 Task: Check the percentage active listings of backyard in the last 5 years.
Action: Mouse moved to (1020, 240)
Screenshot: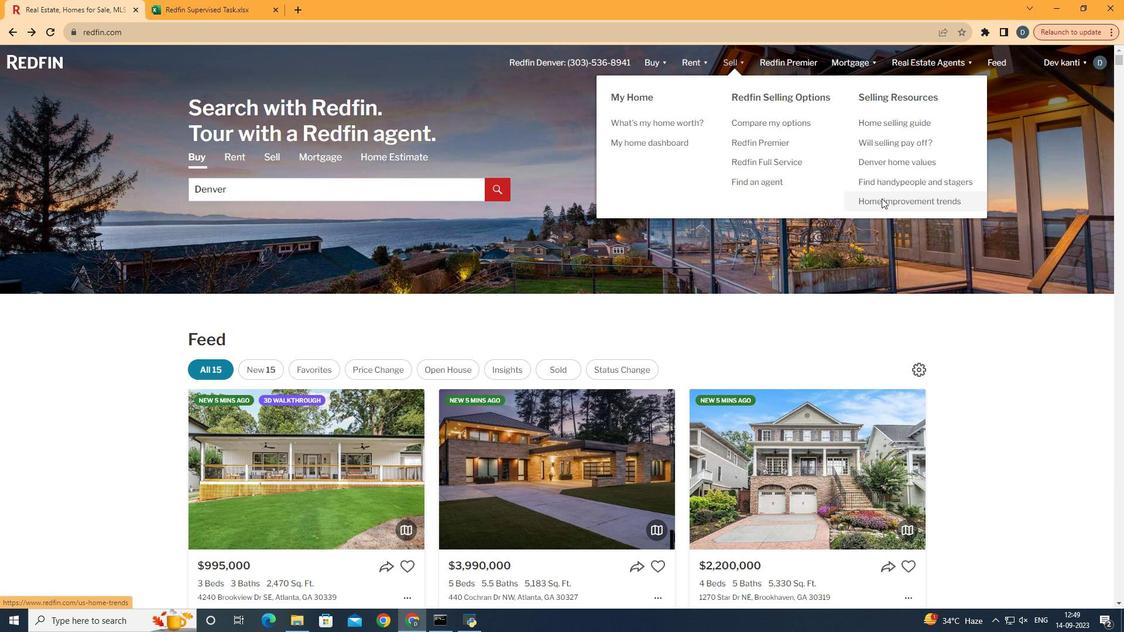 
Action: Mouse pressed left at (1020, 240)
Screenshot: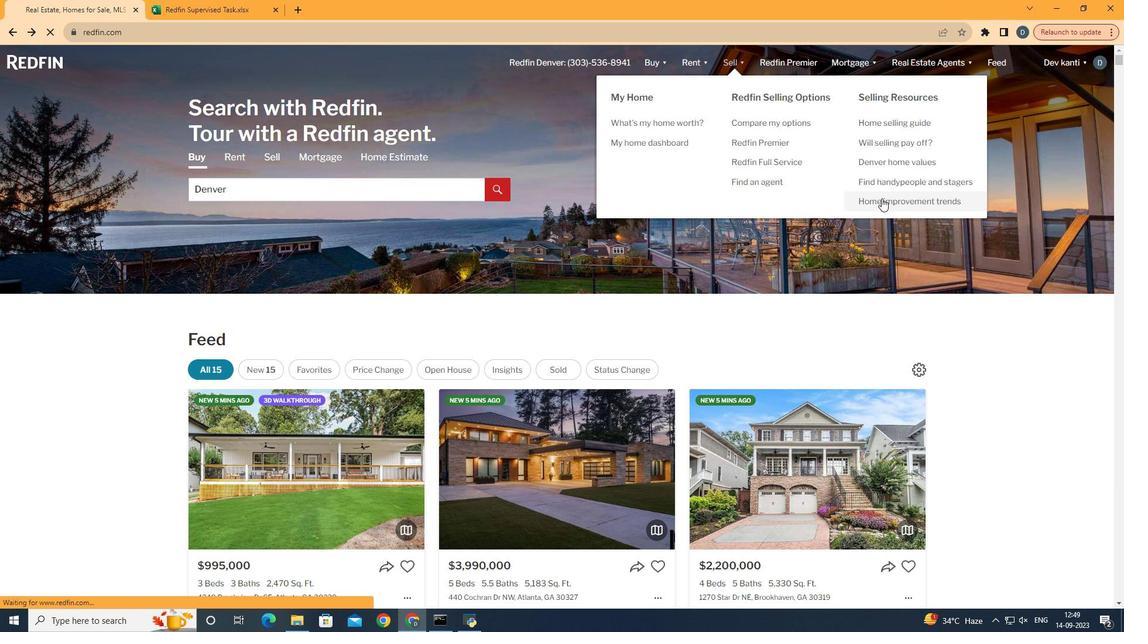
Action: Mouse moved to (280, 254)
Screenshot: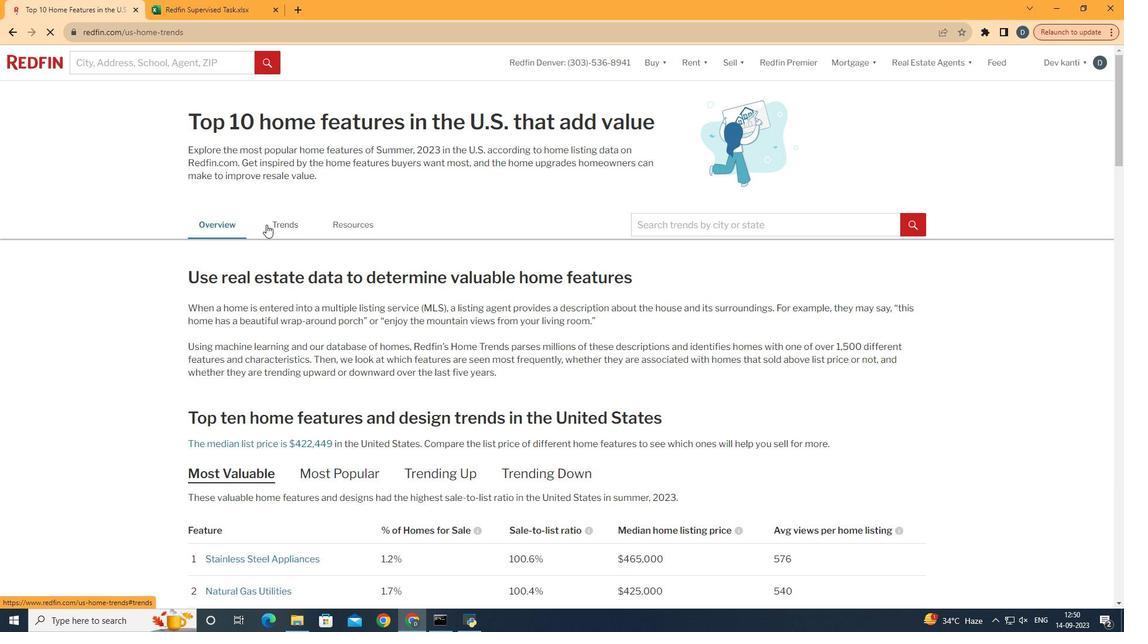
Action: Mouse pressed left at (280, 254)
Screenshot: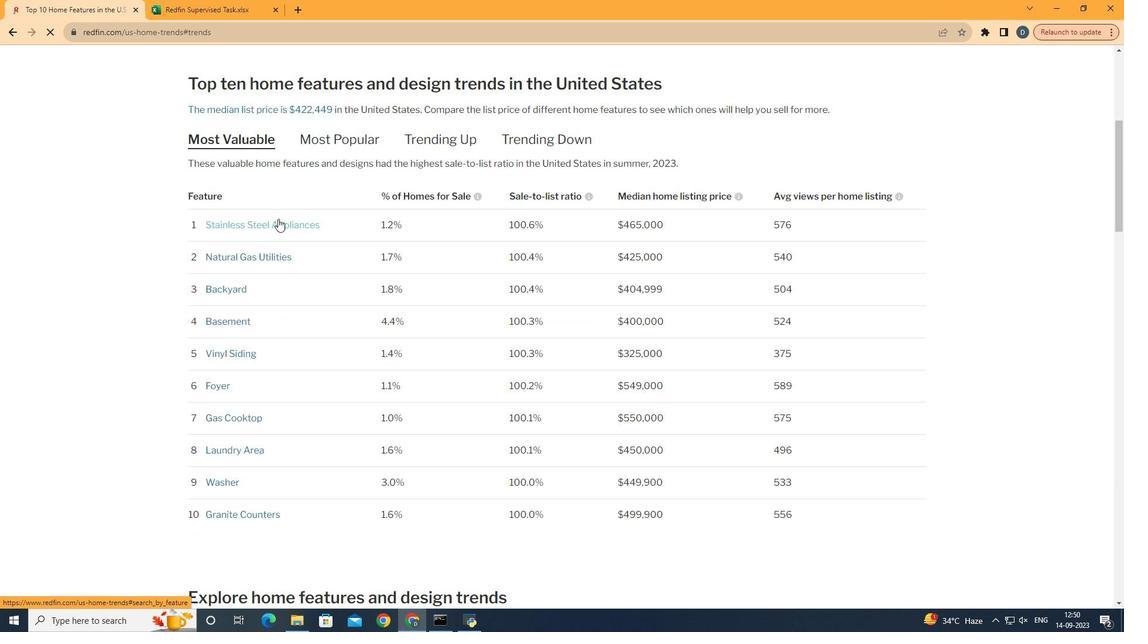 
Action: Mouse moved to (379, 314)
Screenshot: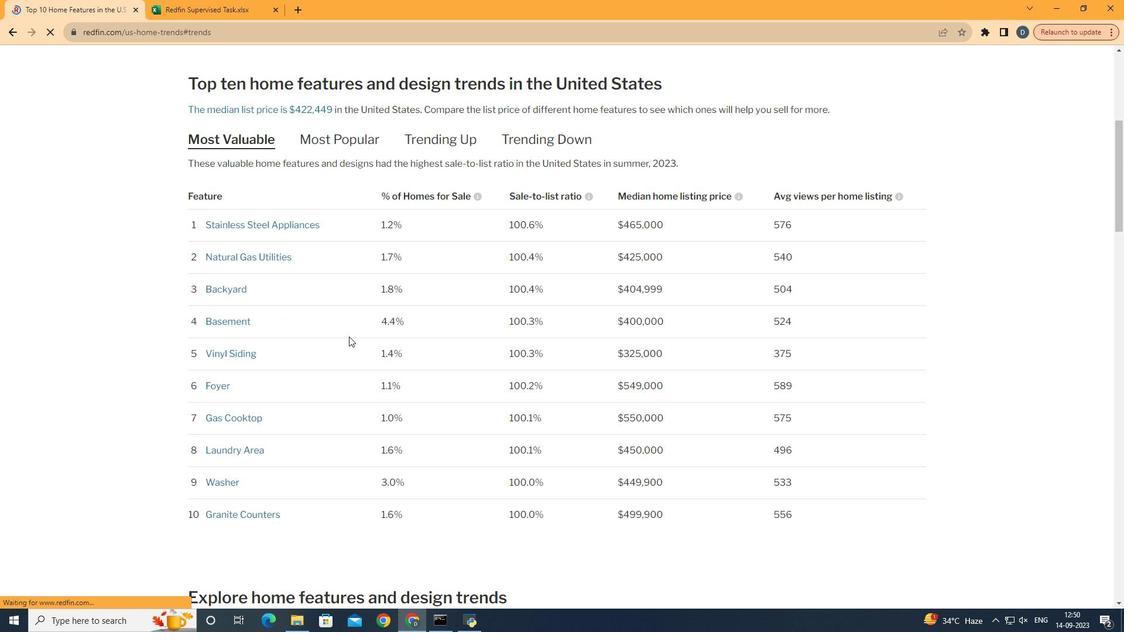 
Action: Mouse scrolled (379, 314) with delta (0, 0)
Screenshot: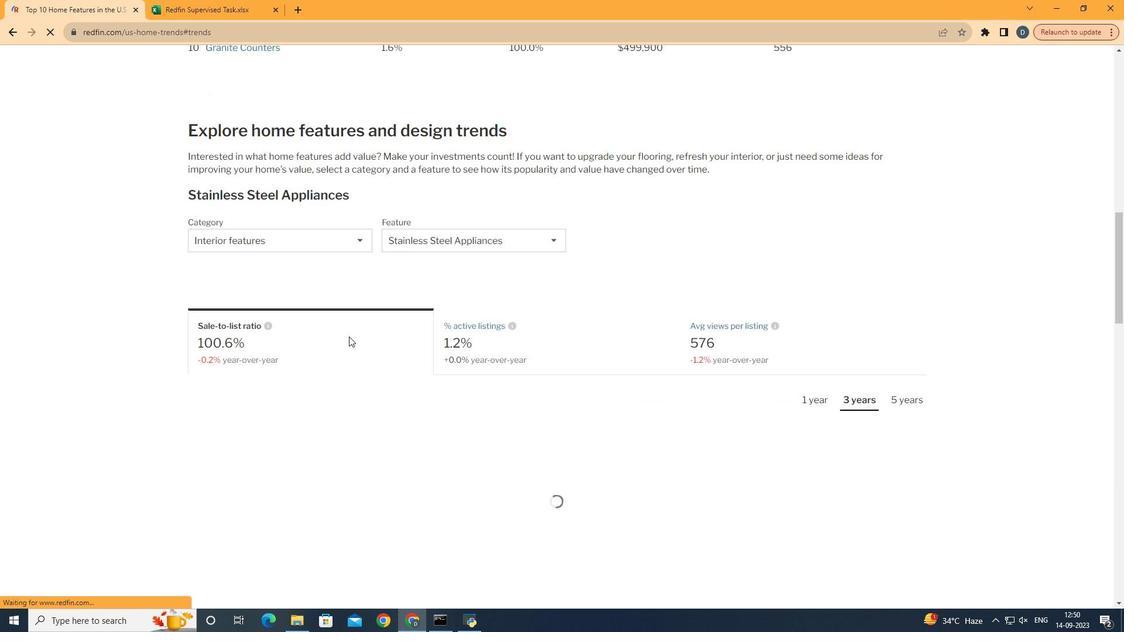 
Action: Mouse scrolled (379, 314) with delta (0, 0)
Screenshot: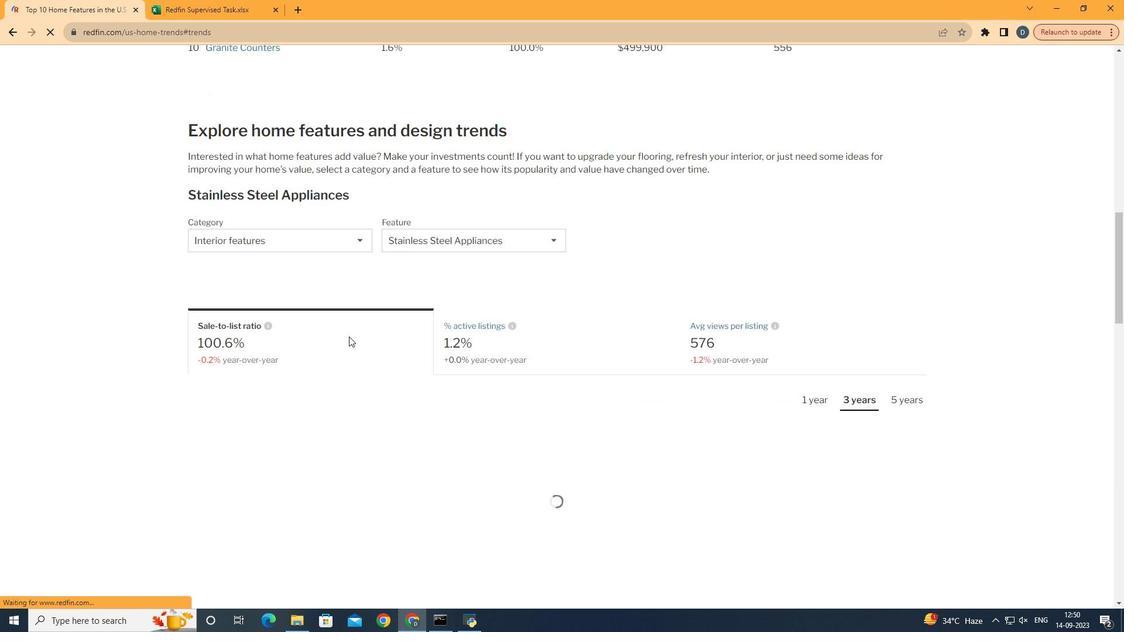 
Action: Mouse scrolled (379, 314) with delta (0, 0)
Screenshot: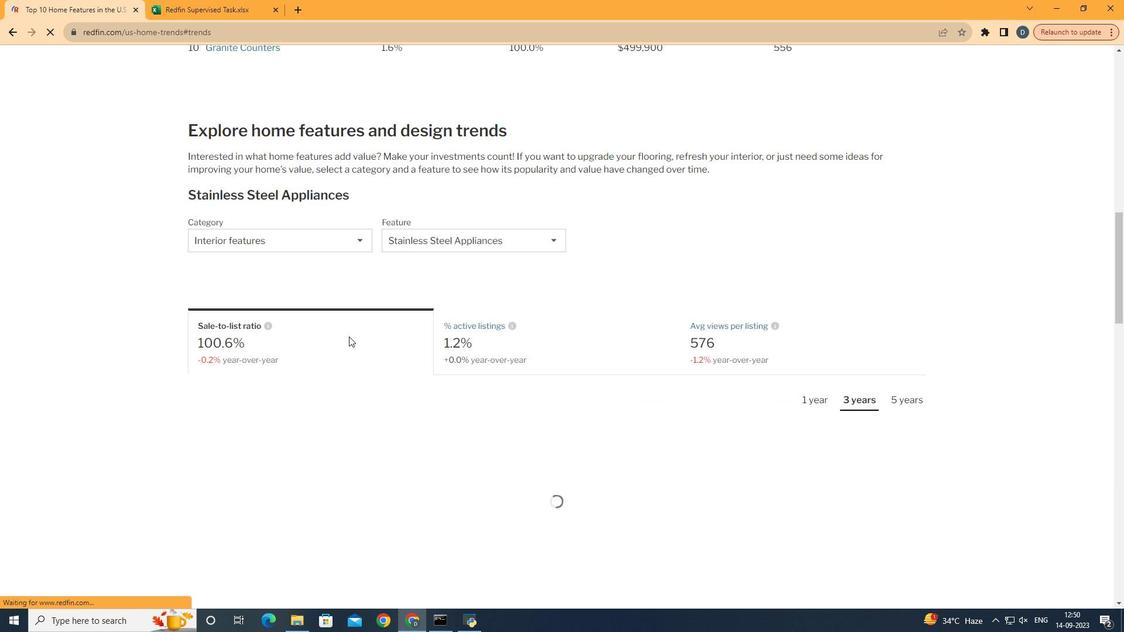 
Action: Mouse scrolled (379, 314) with delta (0, 0)
Screenshot: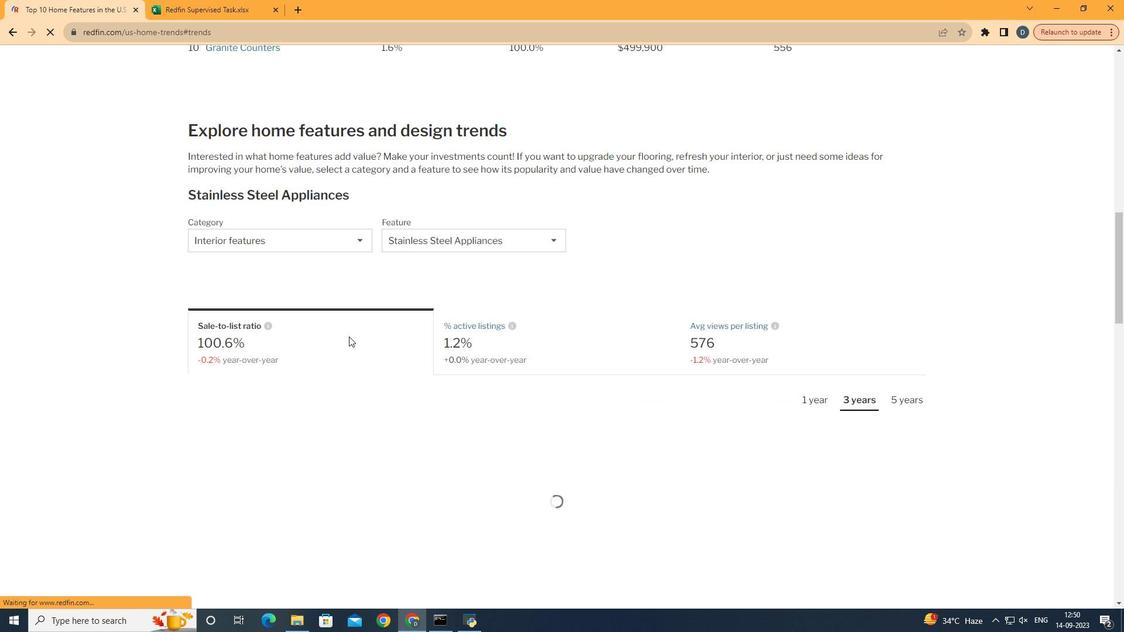 
Action: Mouse scrolled (379, 314) with delta (0, 0)
Screenshot: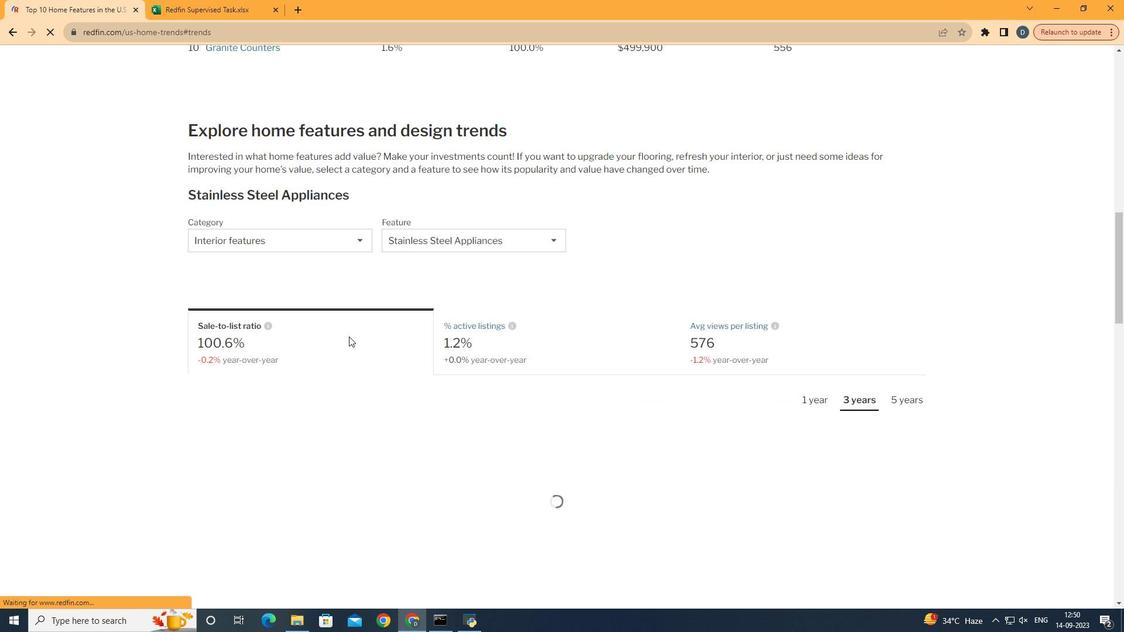 
Action: Mouse scrolled (379, 314) with delta (0, 0)
Screenshot: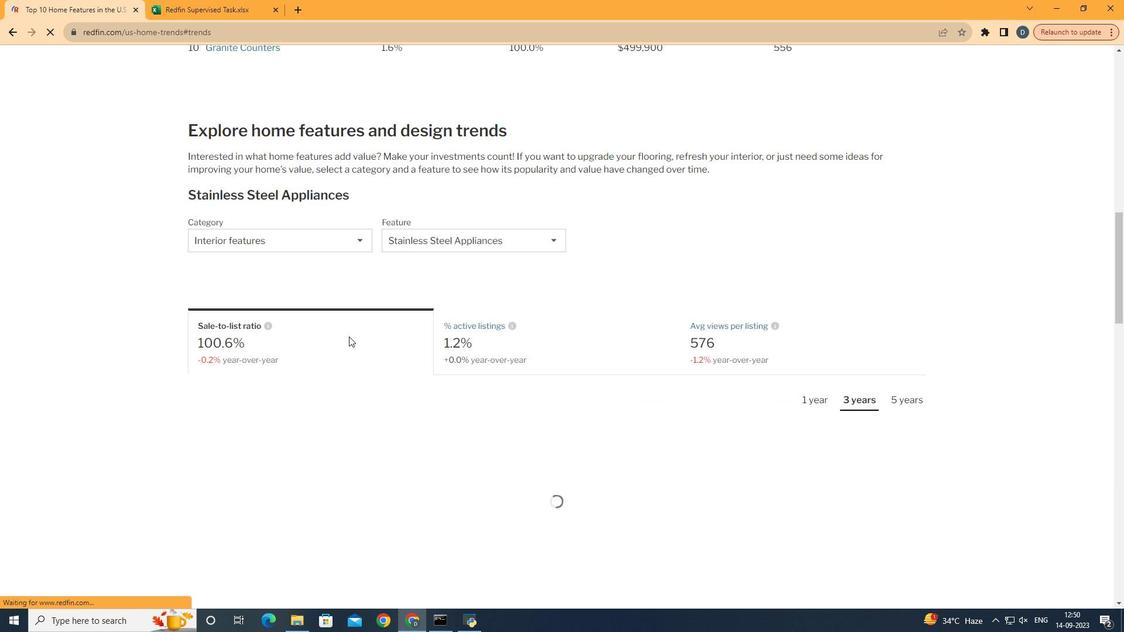 
Action: Mouse scrolled (379, 314) with delta (0, 0)
Screenshot: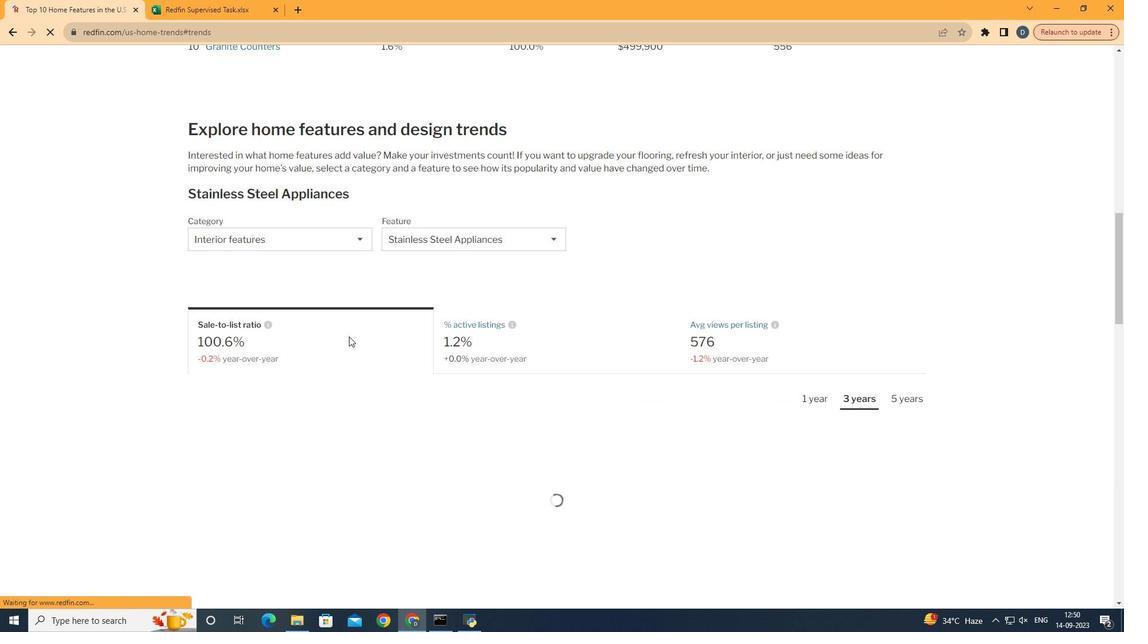 
Action: Mouse scrolled (379, 314) with delta (0, 0)
Screenshot: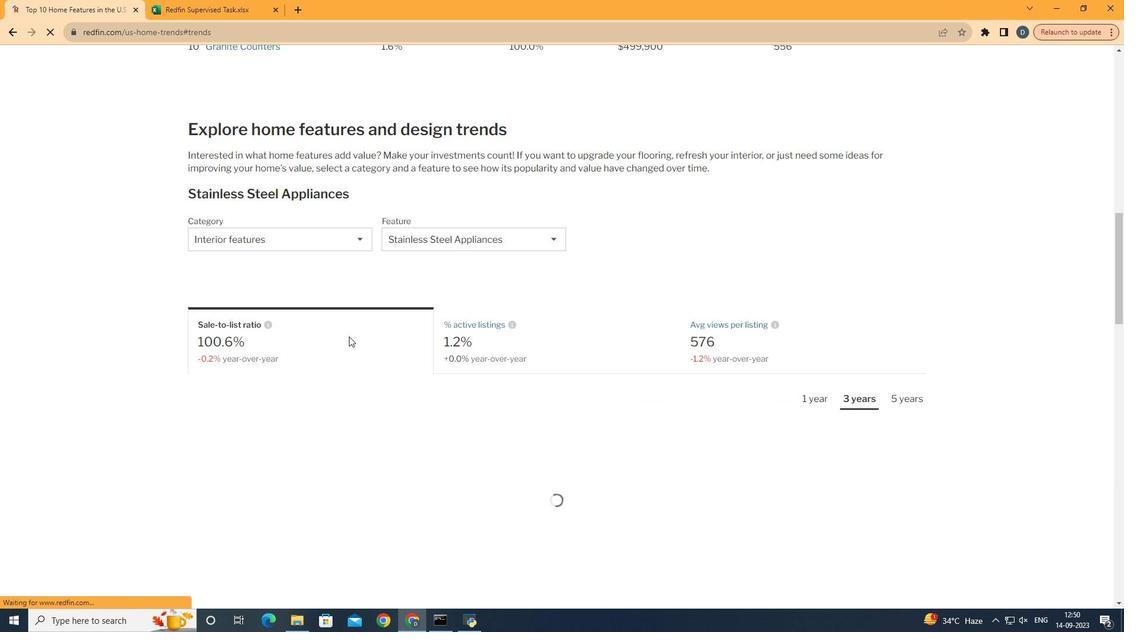 
Action: Mouse moved to (339, 280)
Screenshot: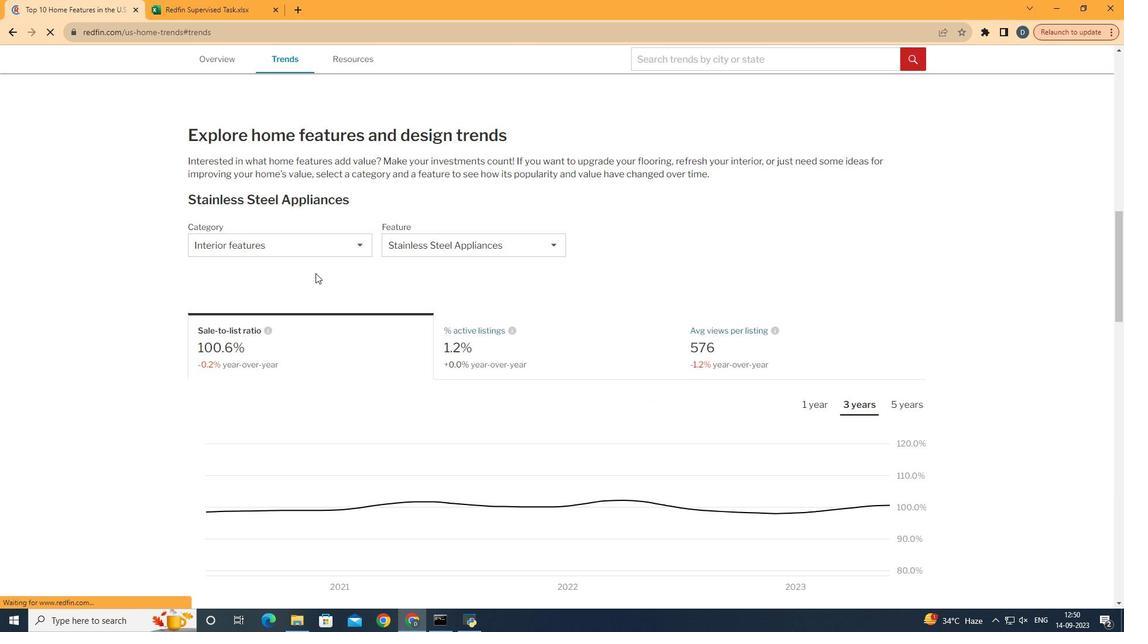 
Action: Mouse scrolled (339, 280) with delta (0, 0)
Screenshot: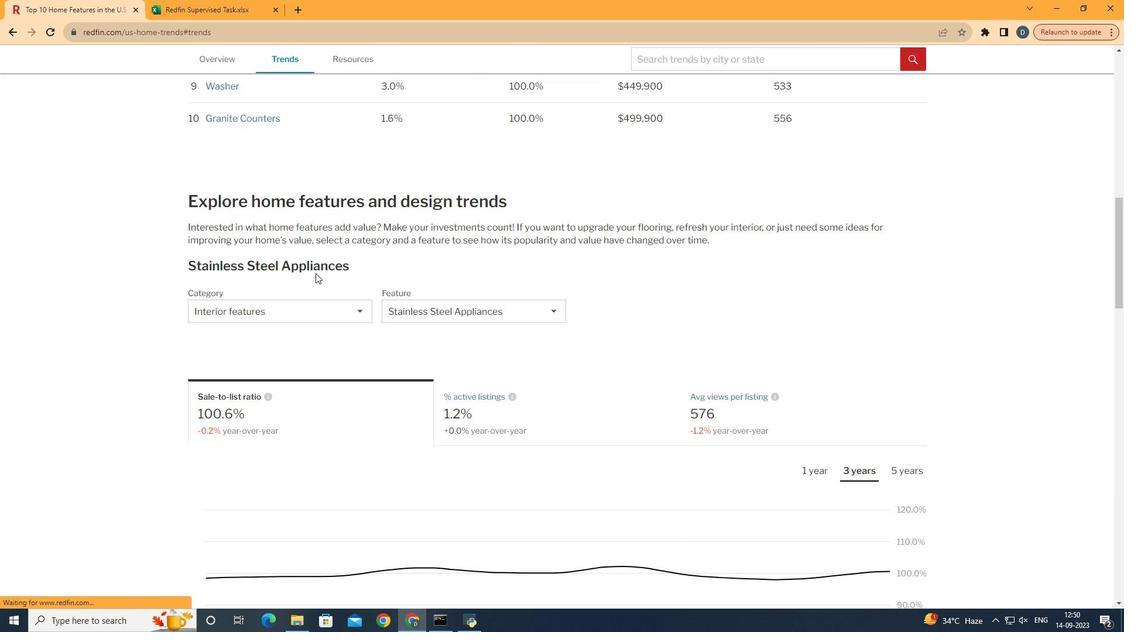 
Action: Mouse scrolled (339, 280) with delta (0, 0)
Screenshot: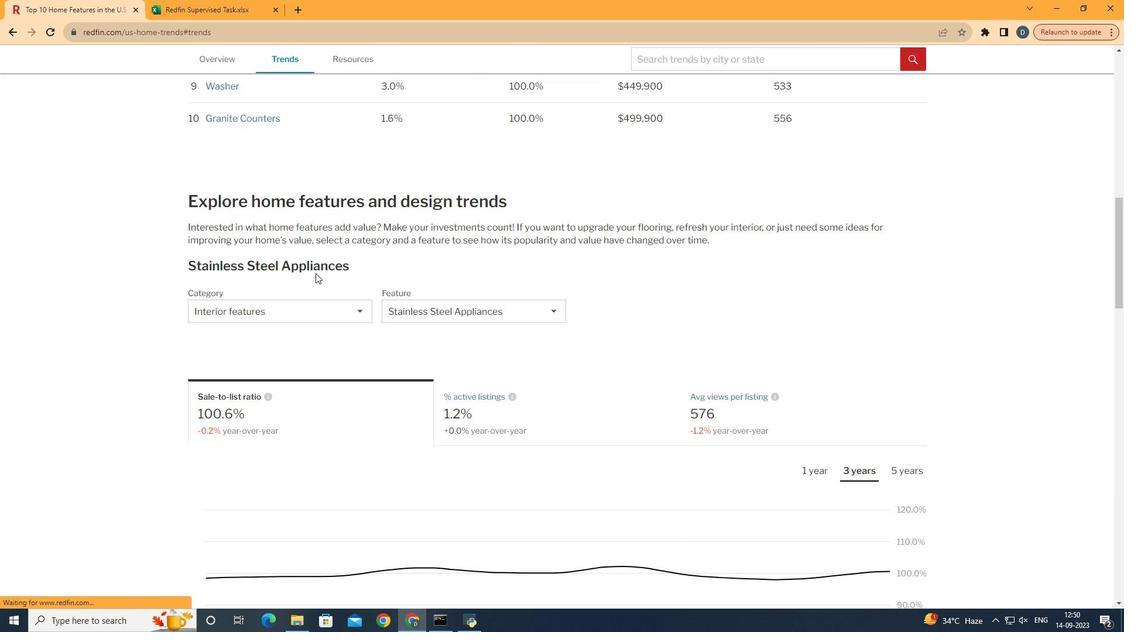 
Action: Mouse scrolled (339, 280) with delta (0, 0)
Screenshot: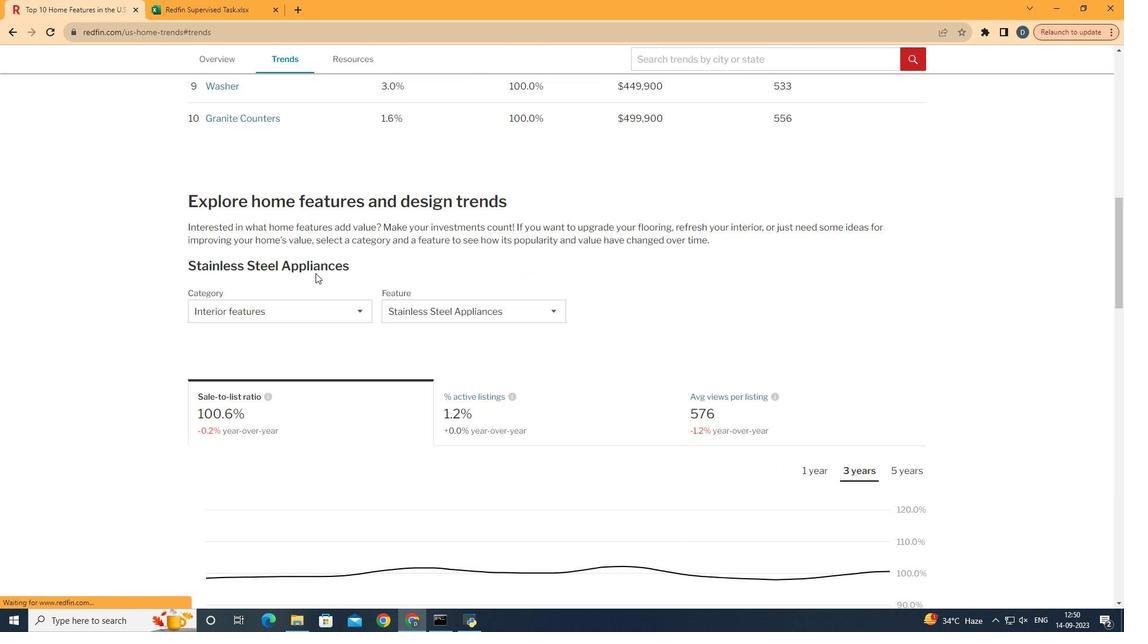 
Action: Mouse scrolled (339, 280) with delta (0, 0)
Screenshot: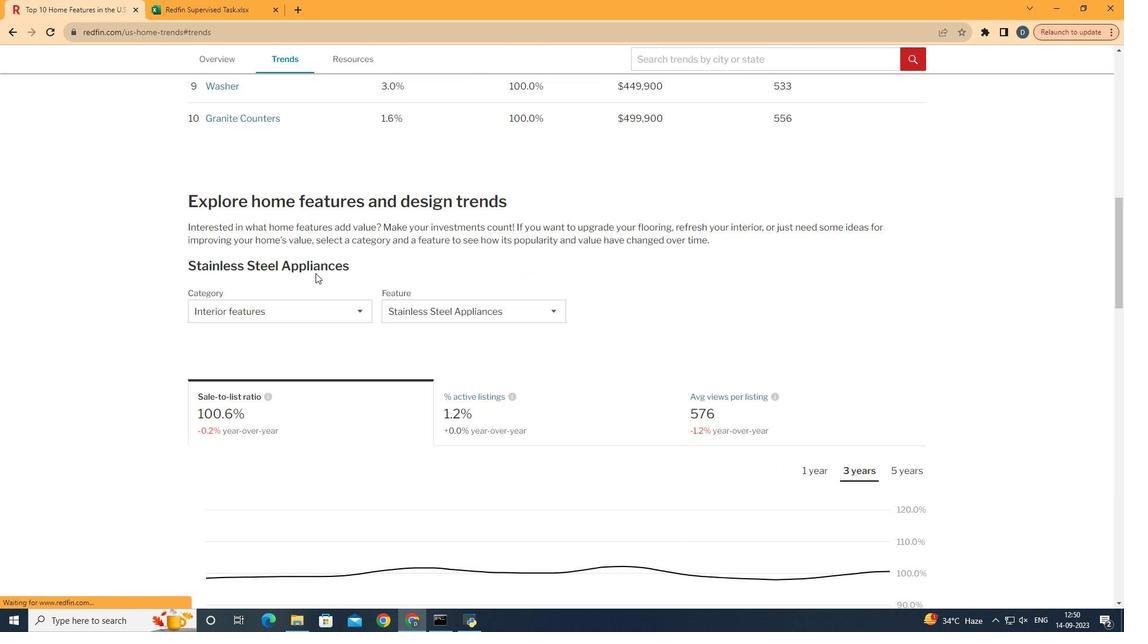 
Action: Mouse scrolled (339, 280) with delta (0, 0)
Screenshot: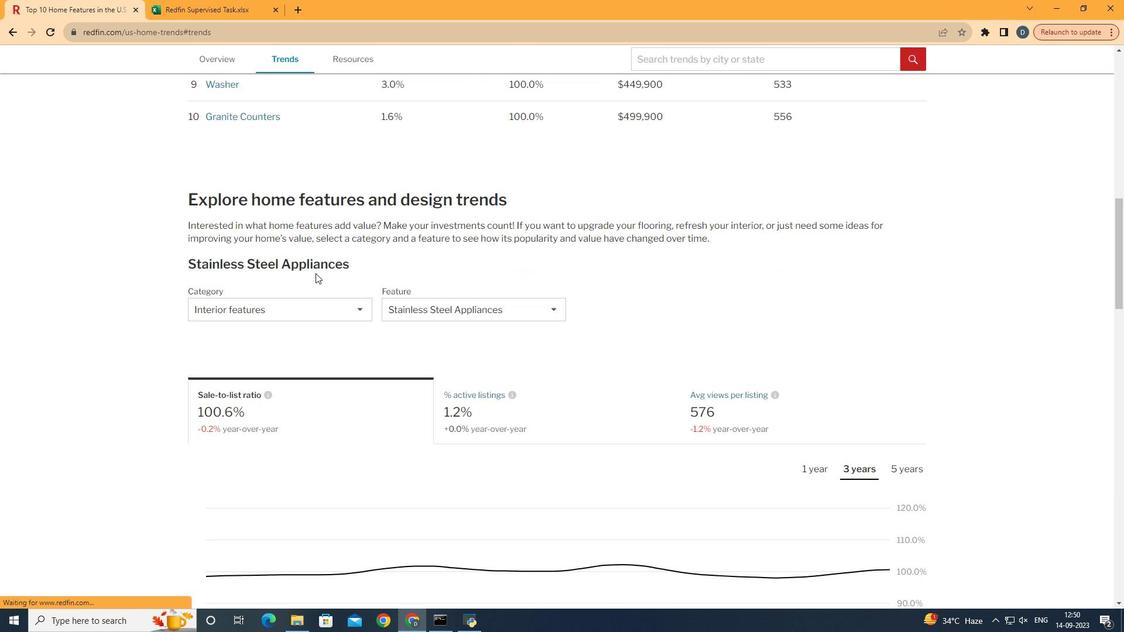 
Action: Mouse scrolled (339, 280) with delta (0, 0)
Screenshot: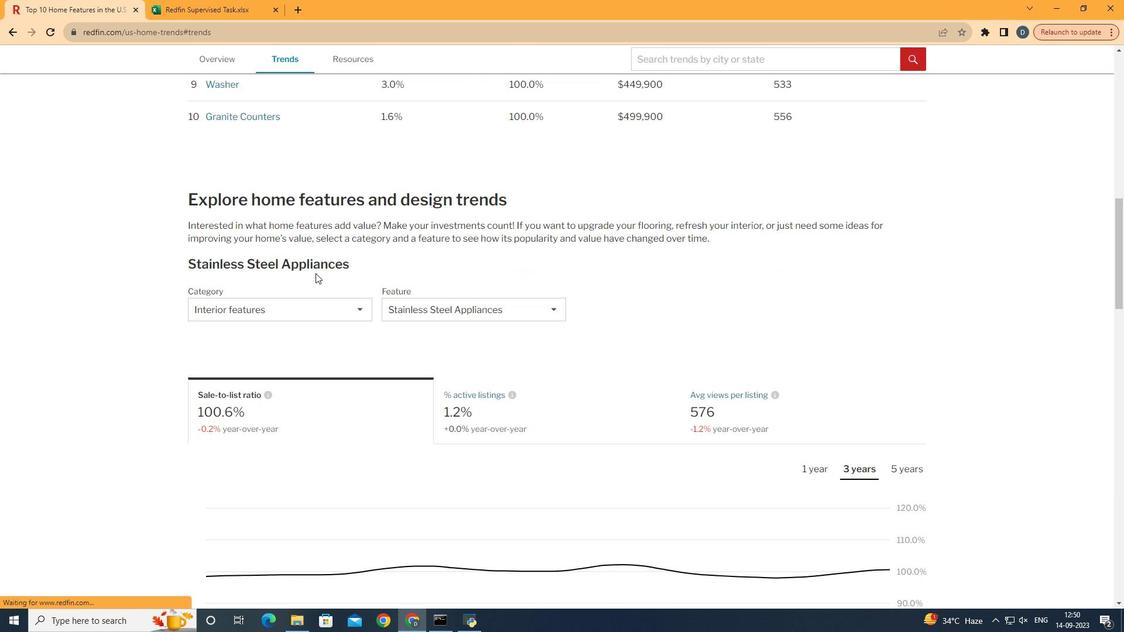 
Action: Mouse moved to (333, 261)
Screenshot: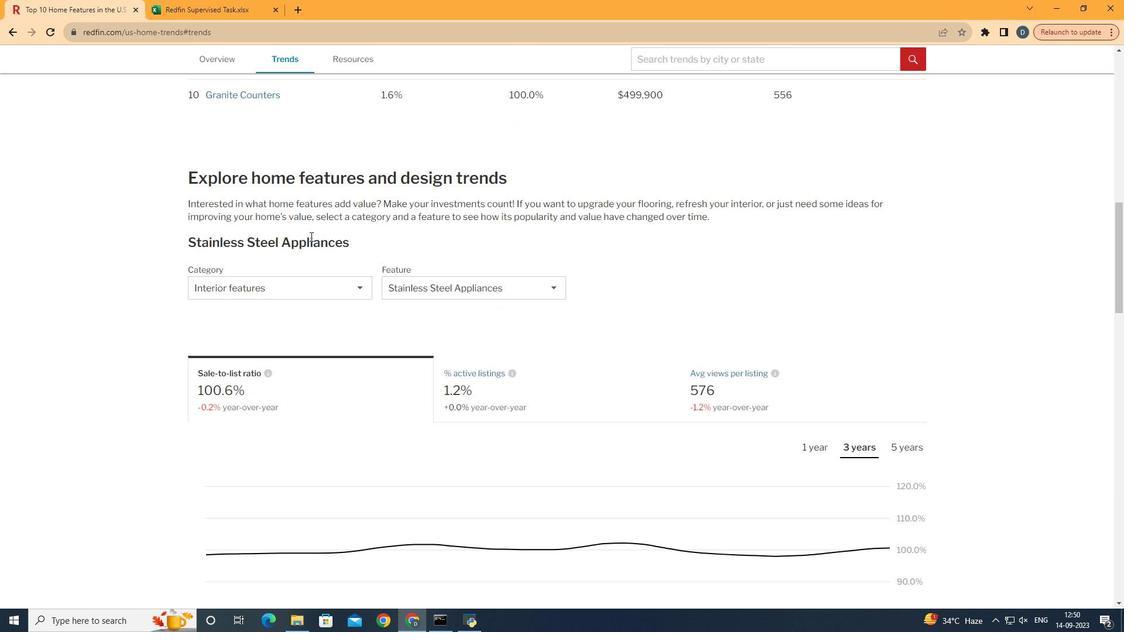 
Action: Mouse scrolled (333, 260) with delta (0, 0)
Screenshot: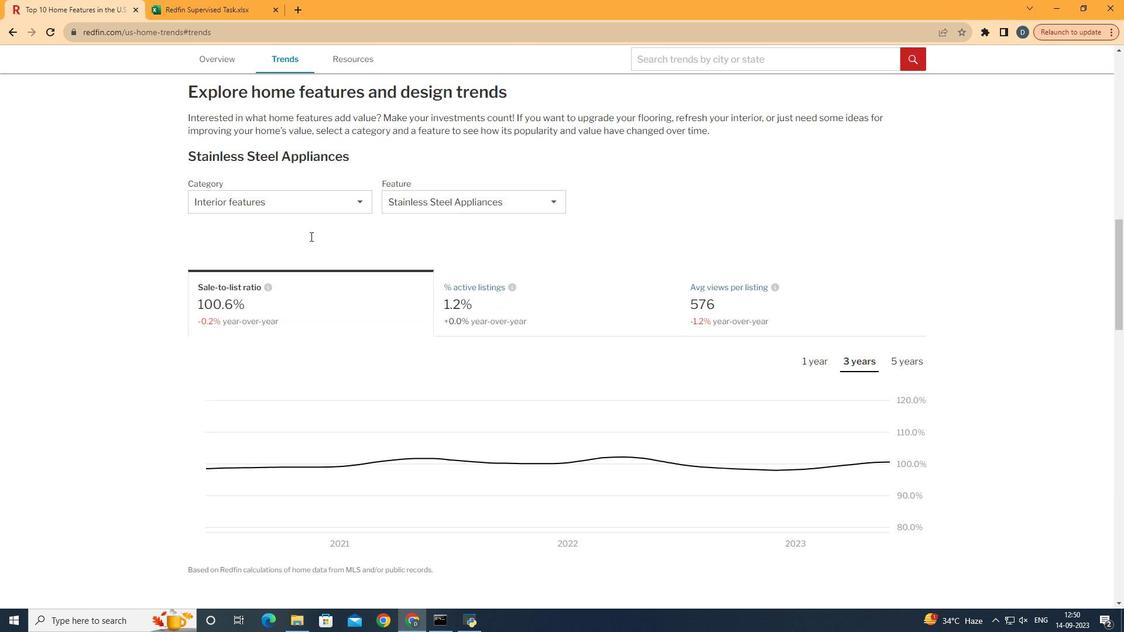 
Action: Mouse scrolled (333, 260) with delta (0, 0)
Screenshot: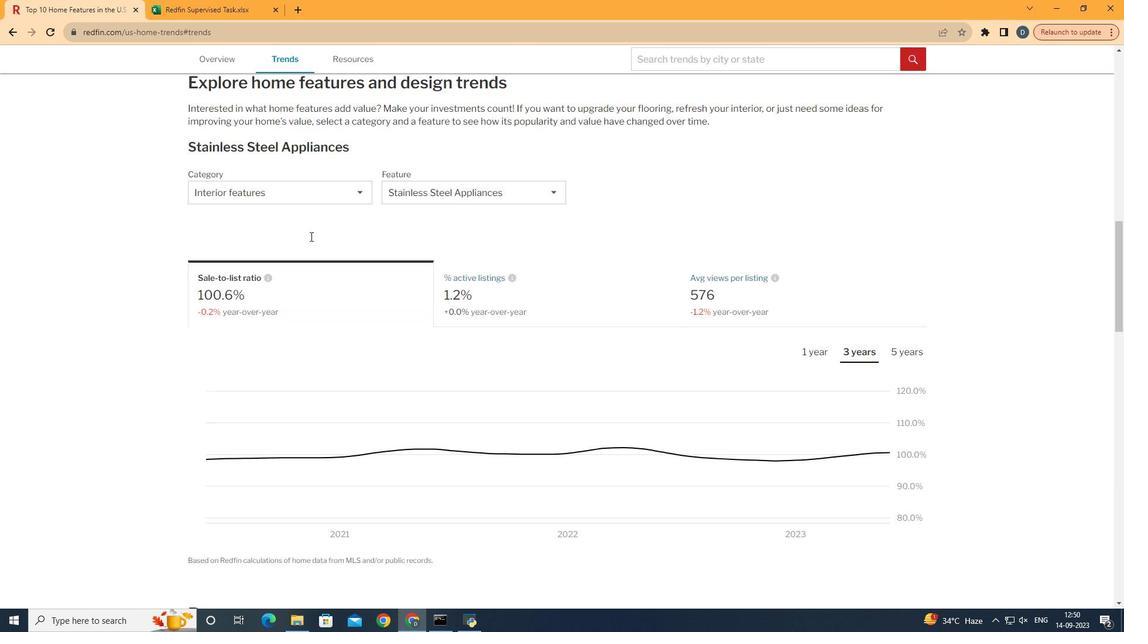 
Action: Mouse moved to (363, 231)
Screenshot: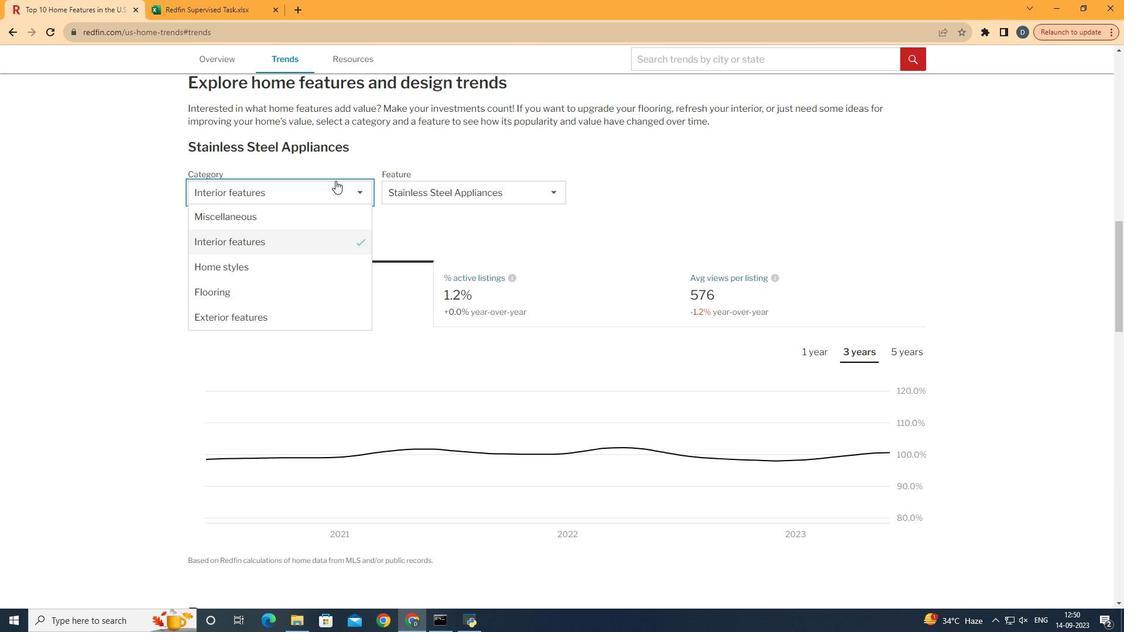 
Action: Mouse pressed left at (363, 231)
Screenshot: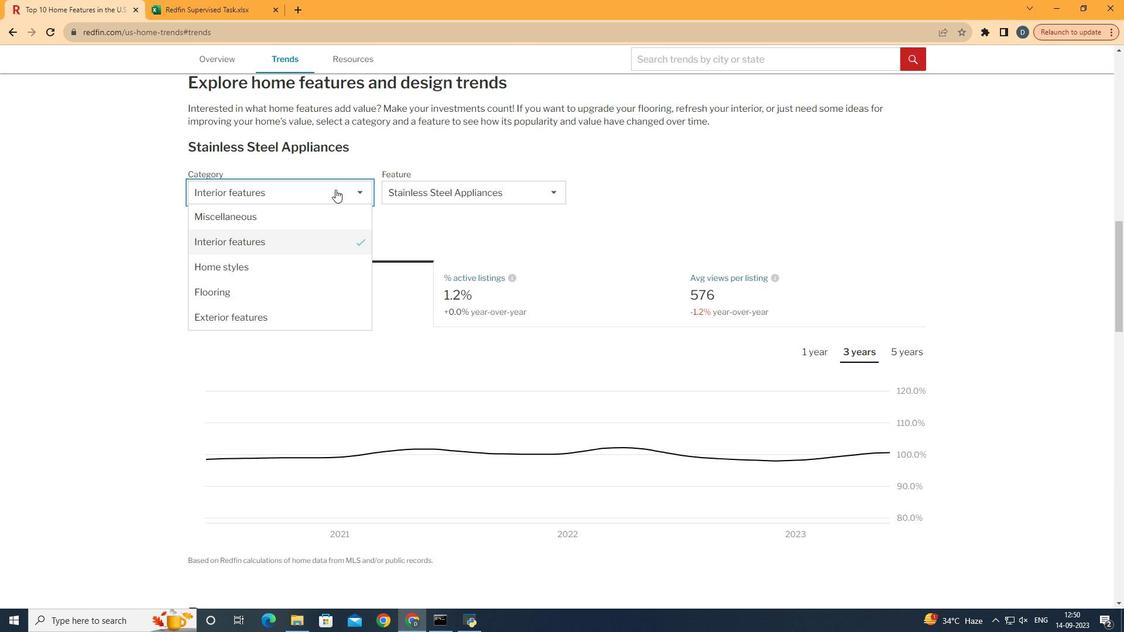 
Action: Mouse moved to (330, 304)
Screenshot: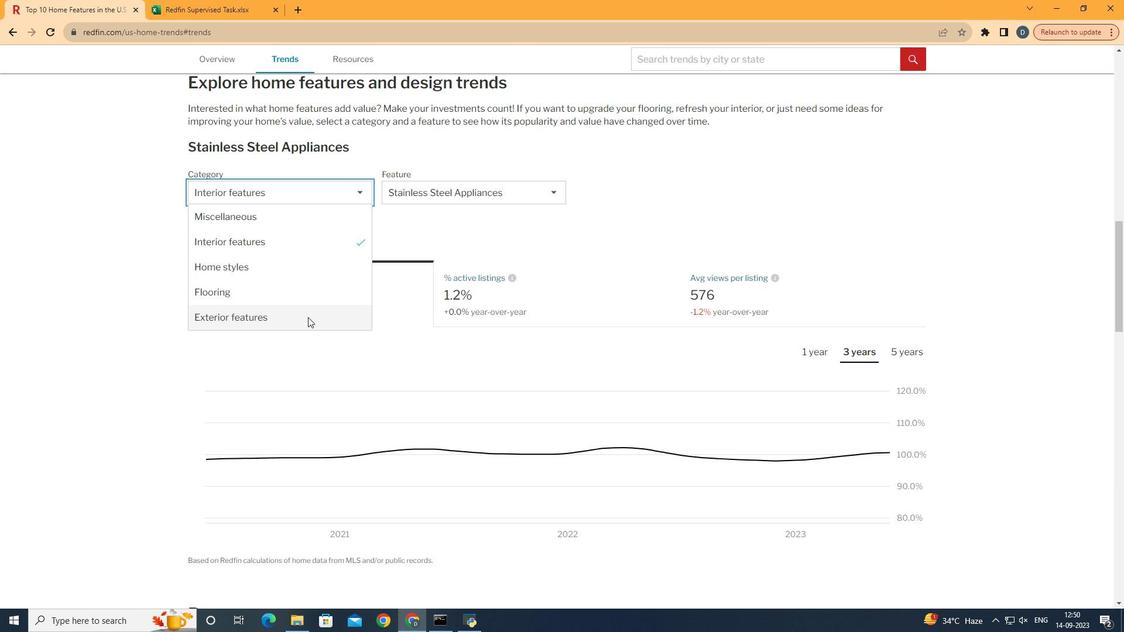 
Action: Mouse pressed left at (330, 304)
Screenshot: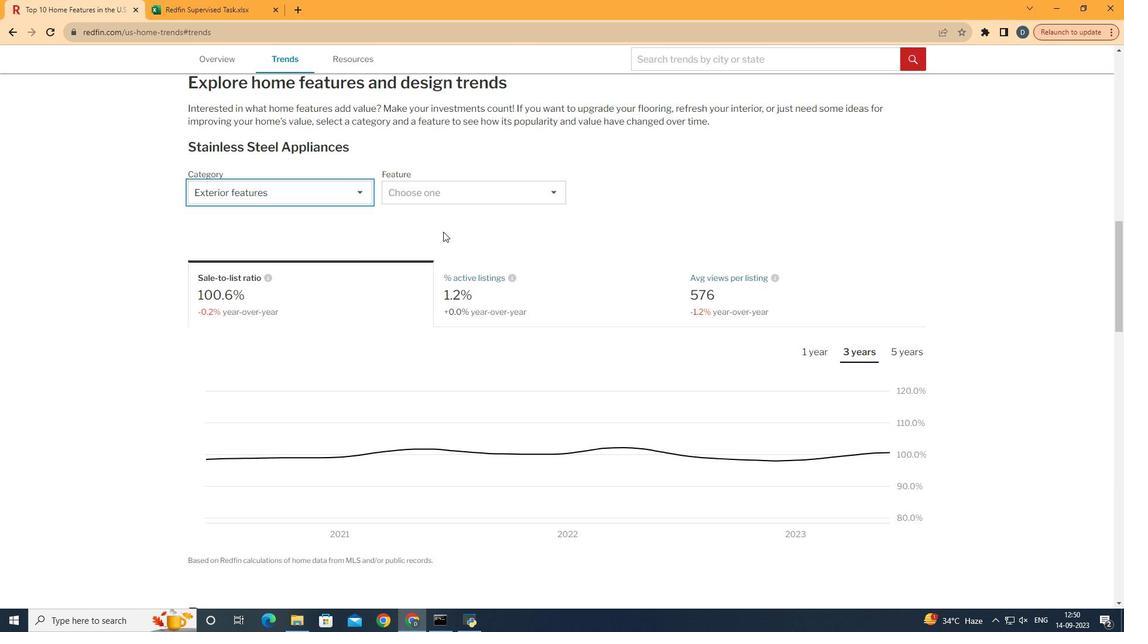 
Action: Mouse moved to (547, 233)
Screenshot: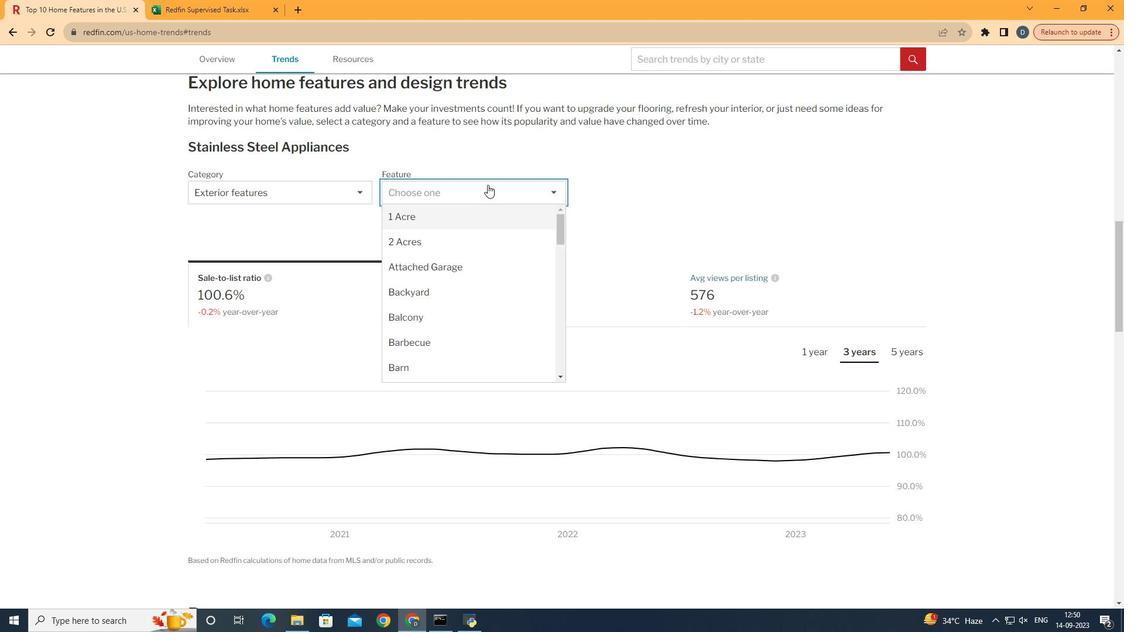 
Action: Mouse pressed left at (547, 233)
Screenshot: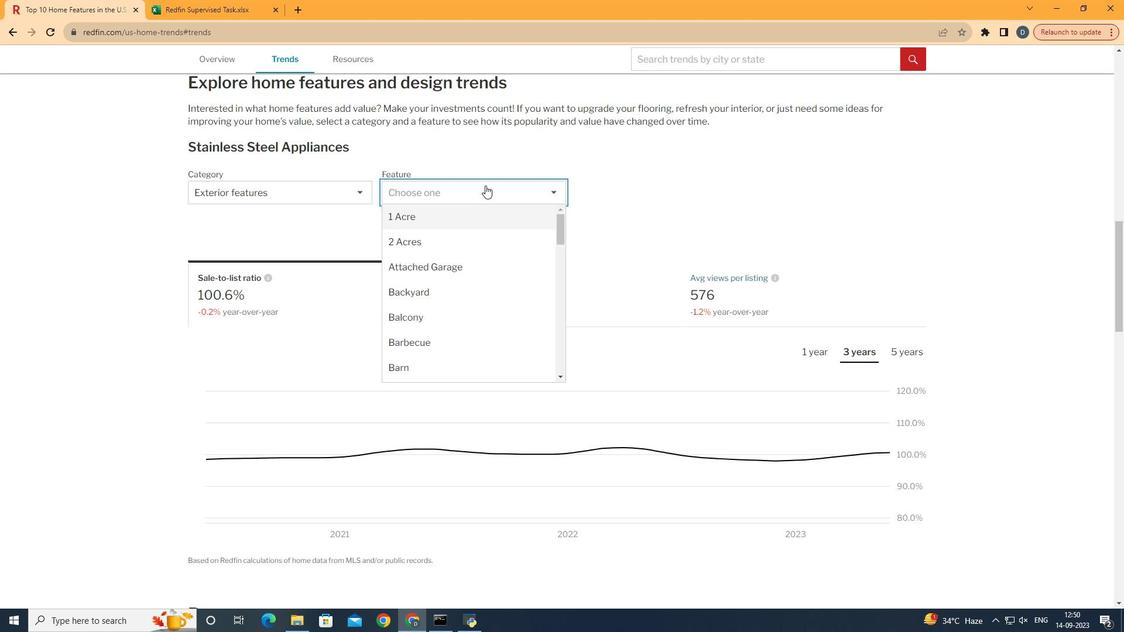 
Action: Mouse moved to (549, 293)
Screenshot: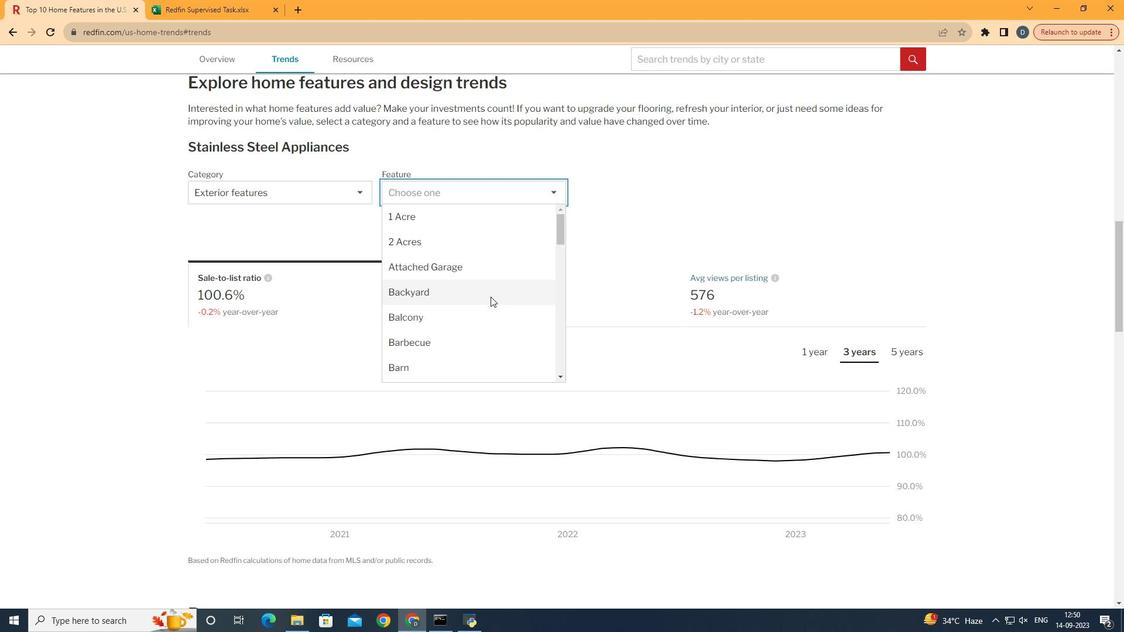 
Action: Mouse pressed left at (549, 293)
Screenshot: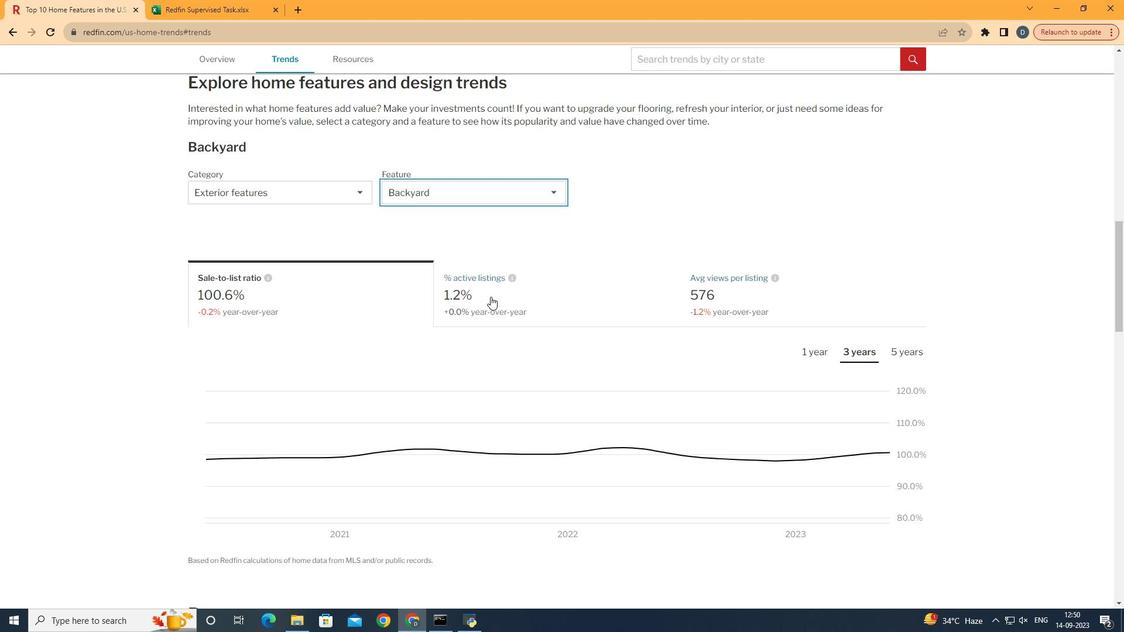 
Action: Mouse moved to (609, 298)
Screenshot: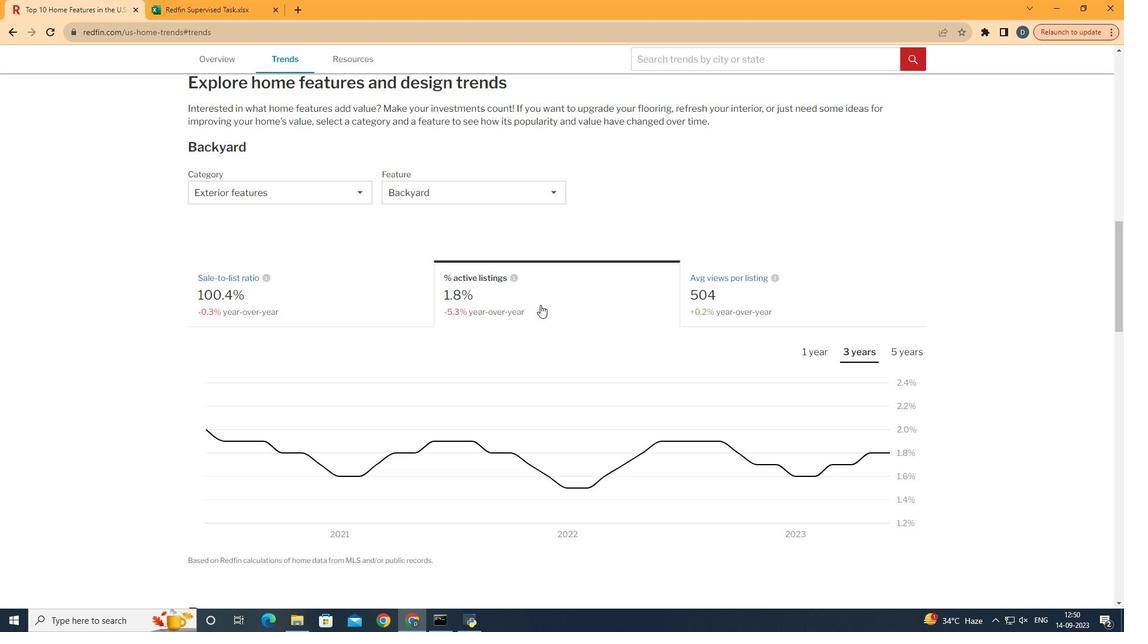 
Action: Mouse pressed left at (609, 298)
Screenshot: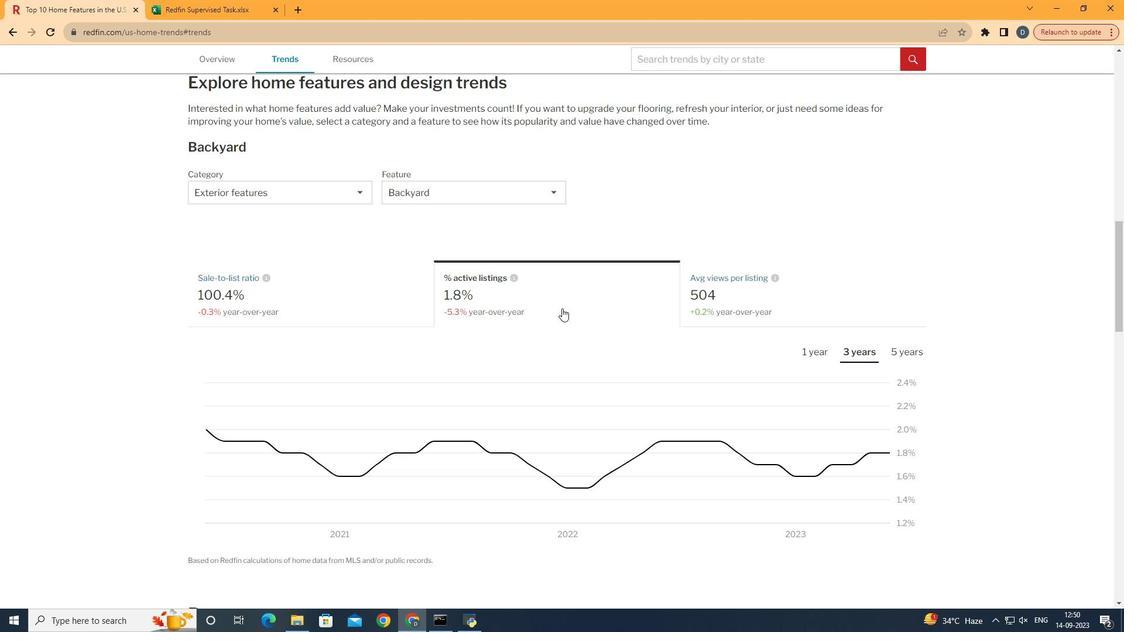 
Action: Mouse moved to (1060, 323)
Screenshot: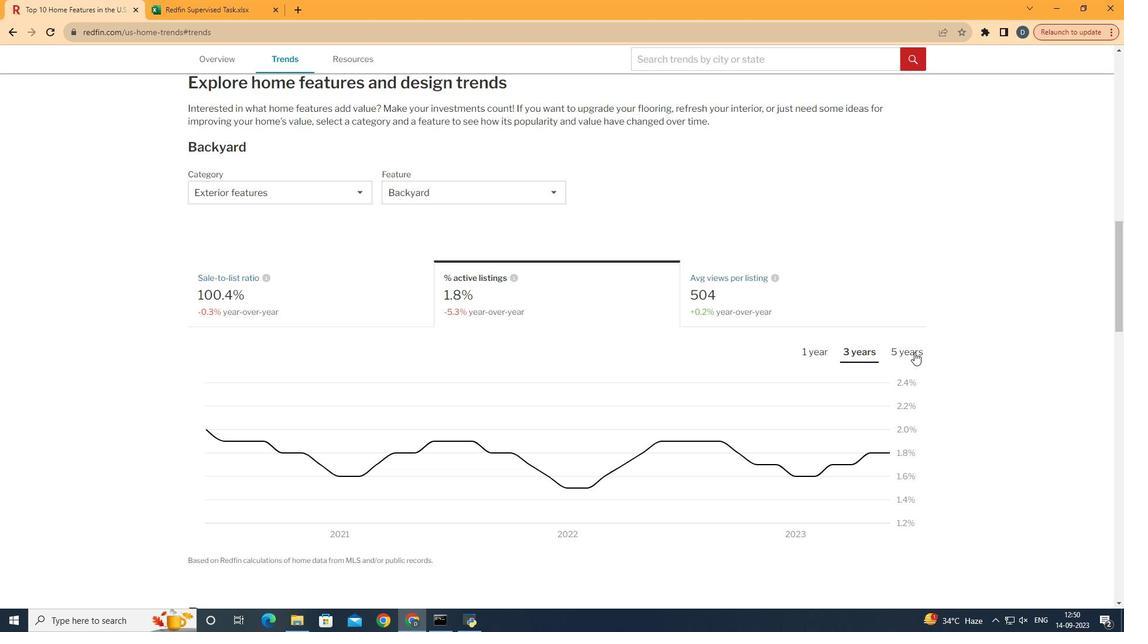 
Action: Mouse pressed left at (1060, 323)
Screenshot: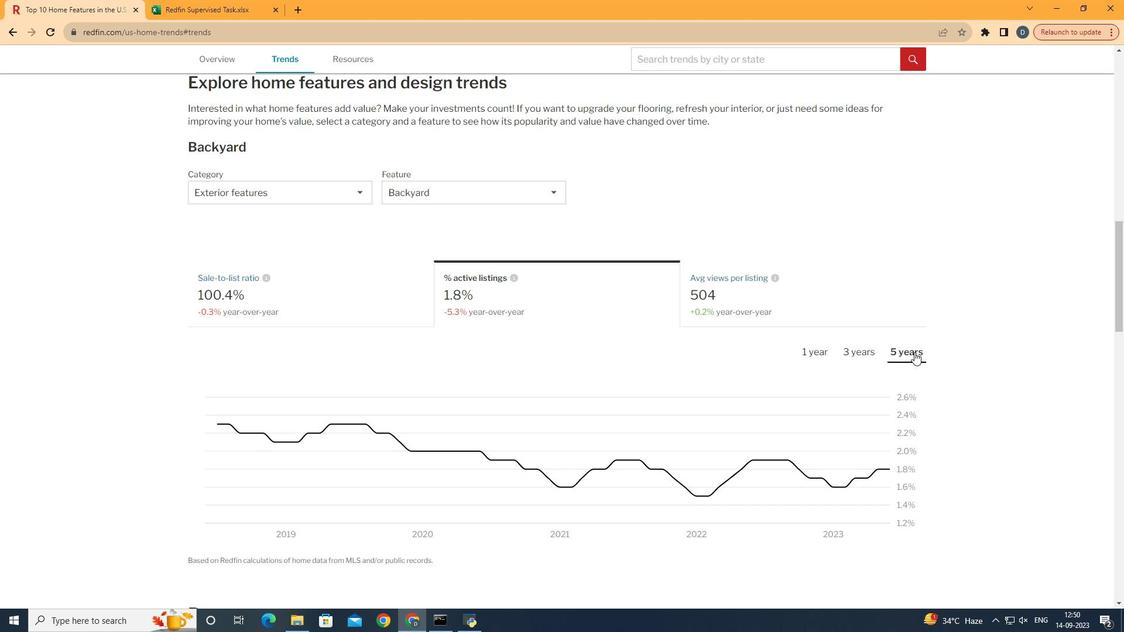 
